 Task: Select the current location as Six Flags Over Georgia, Georgia, United States . Now zoom + , and verify the location . Show zoom slider
Action: Mouse moved to (484, 783)
Screenshot: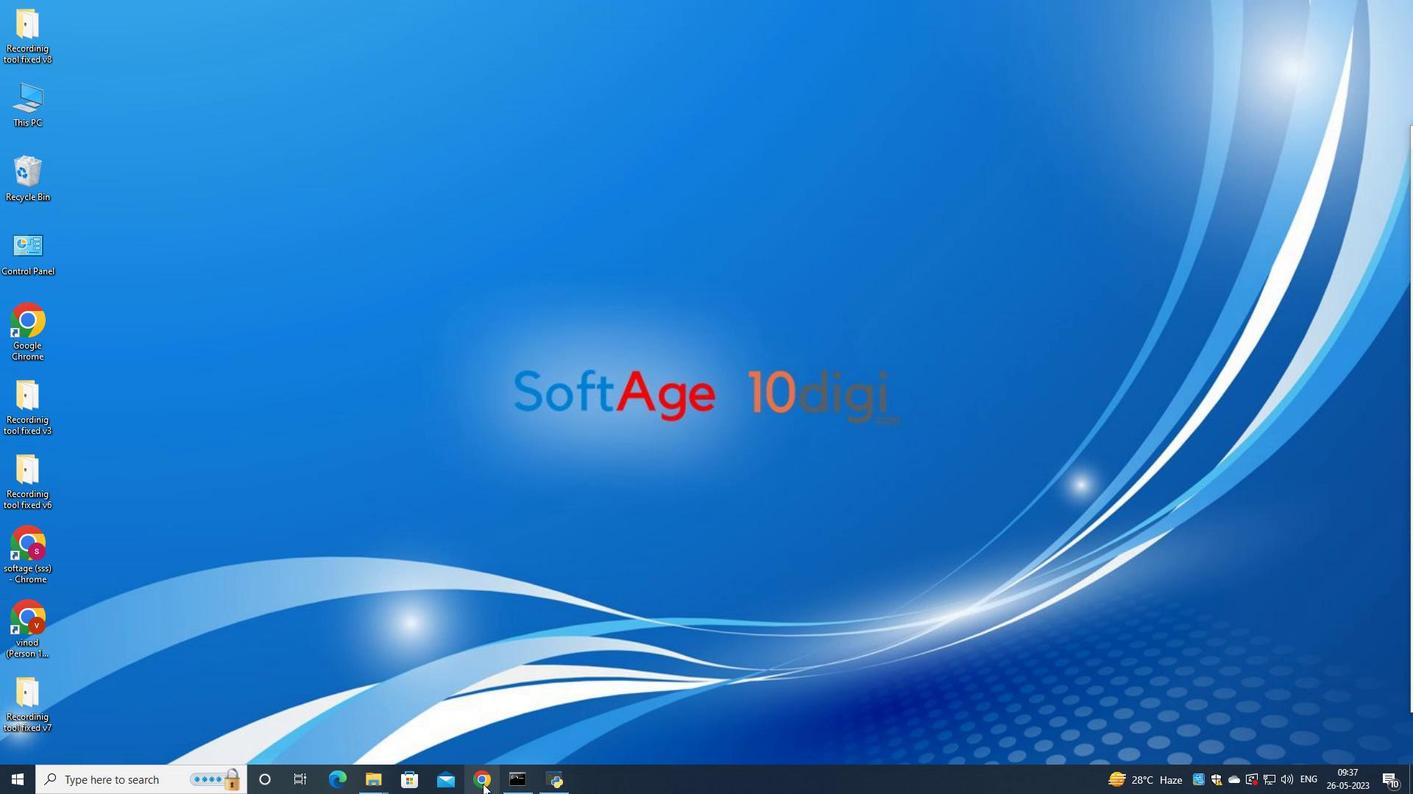 
Action: Mouse pressed left at (484, 783)
Screenshot: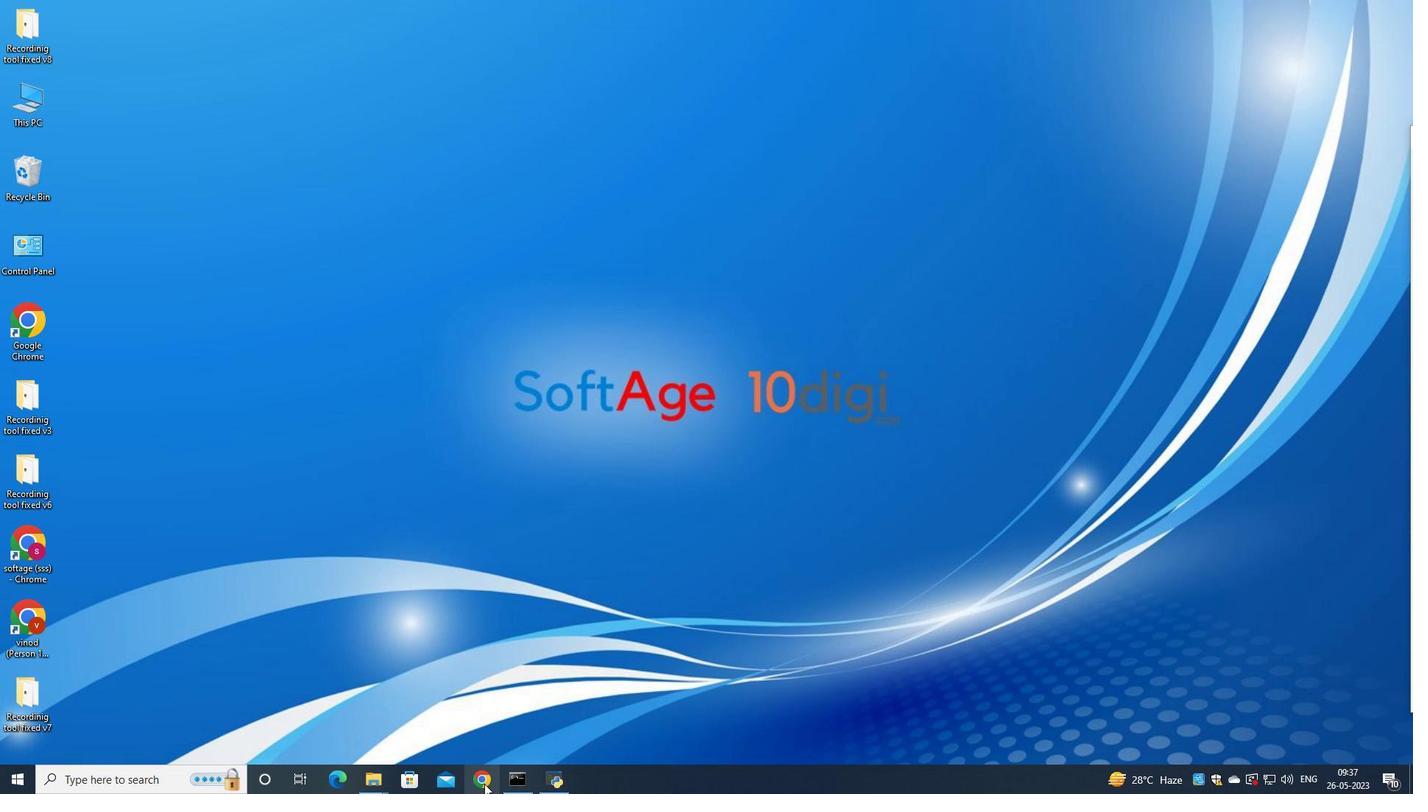 
Action: Mouse moved to (671, 468)
Screenshot: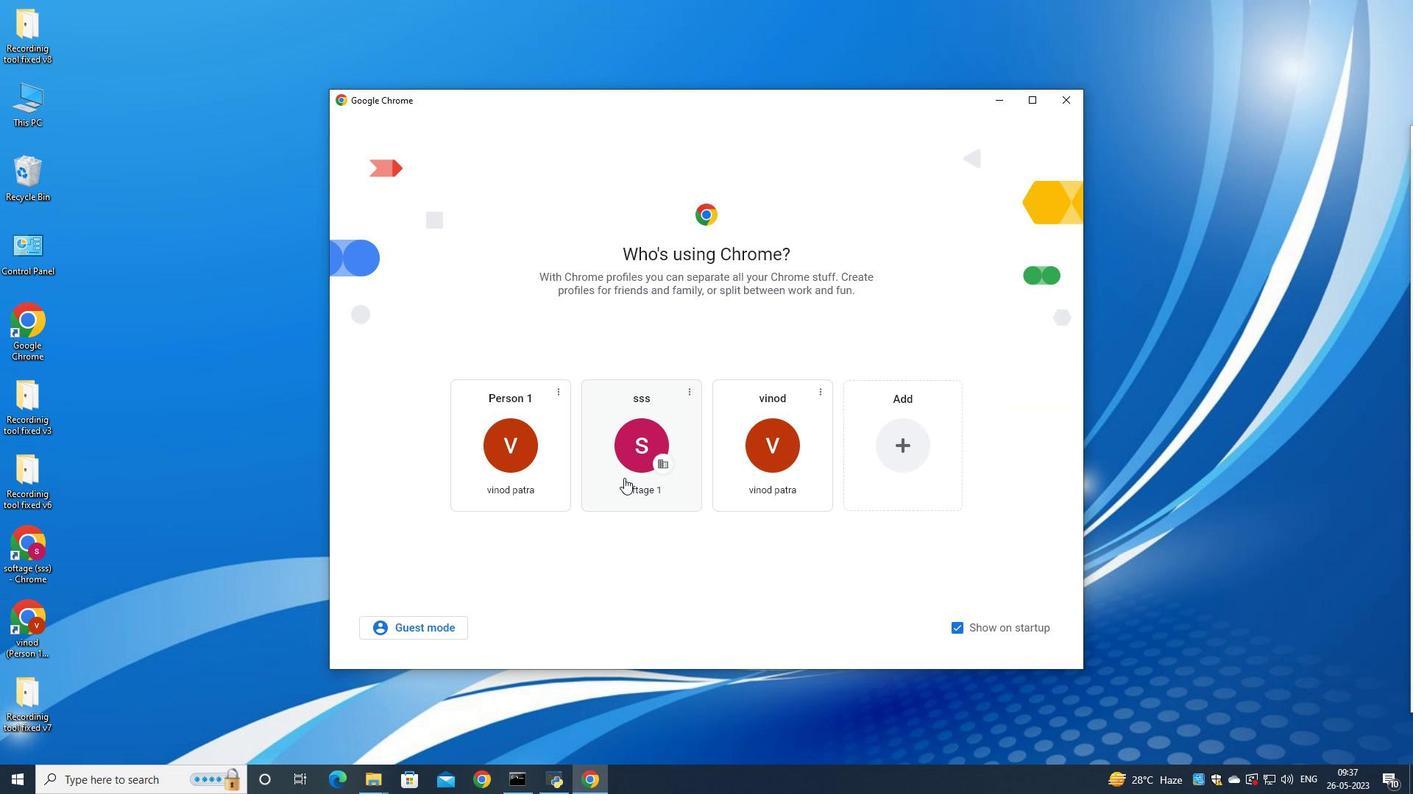 
Action: Mouse pressed left at (671, 468)
Screenshot: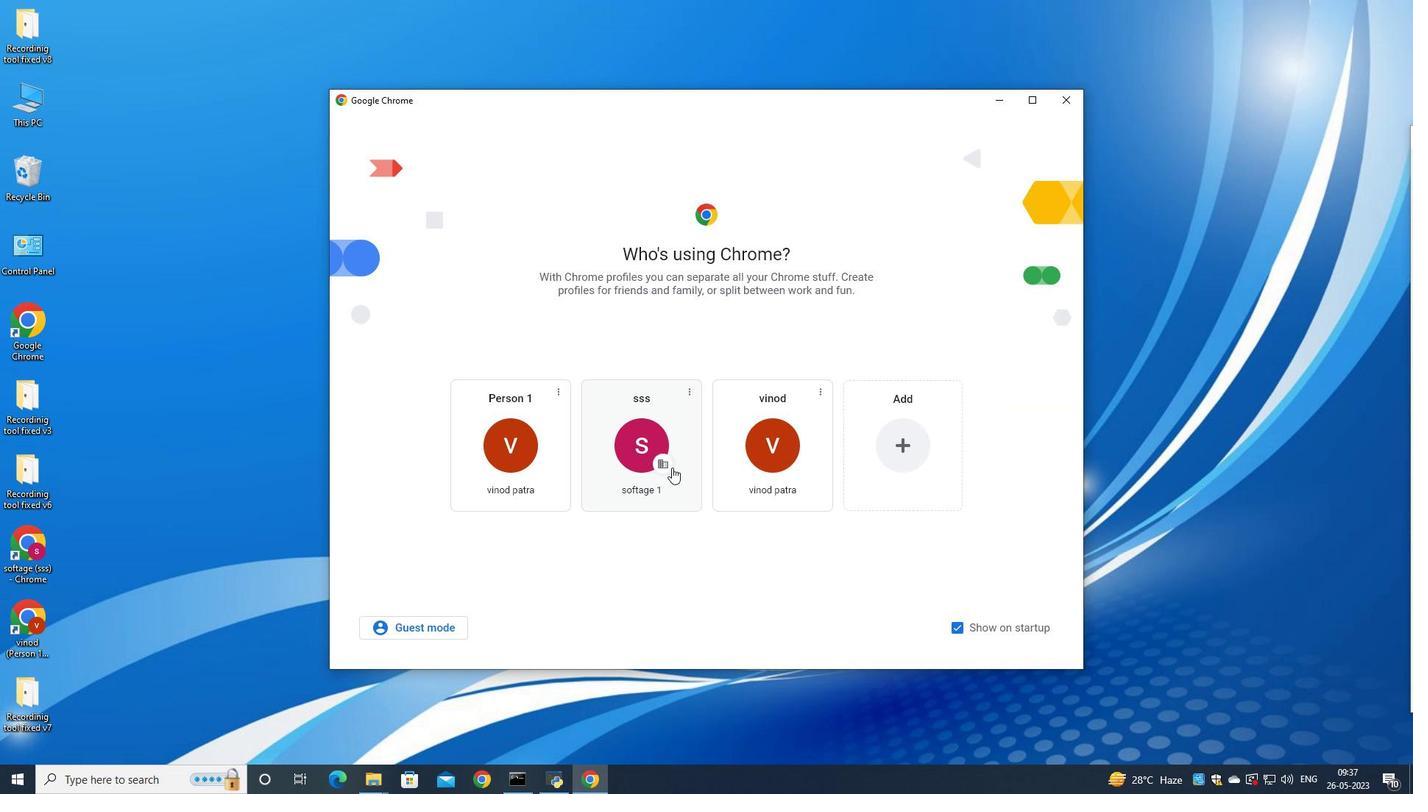 
Action: Mouse moved to (1347, 77)
Screenshot: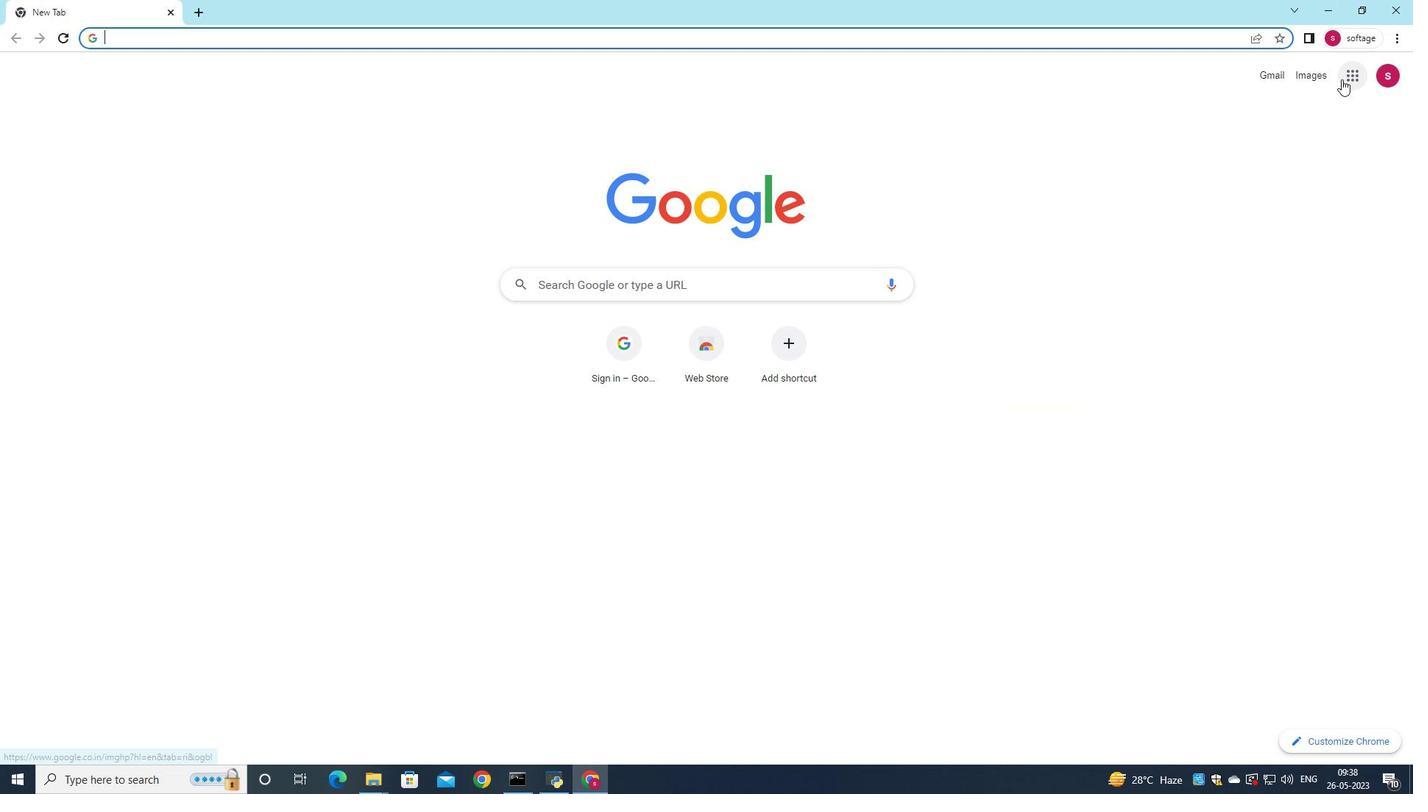 
Action: Mouse pressed left at (1347, 77)
Screenshot: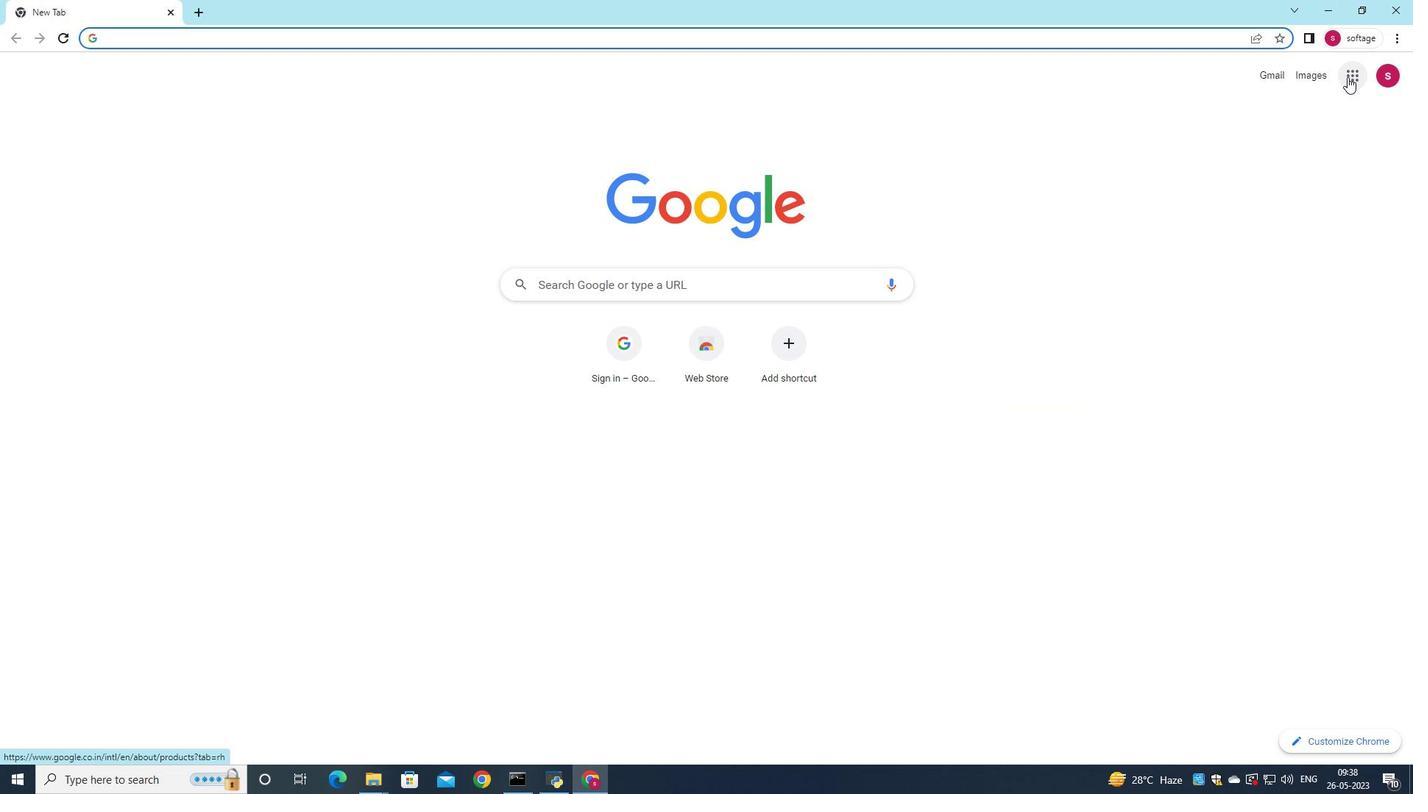 
Action: Mouse moved to (1290, 309)
Screenshot: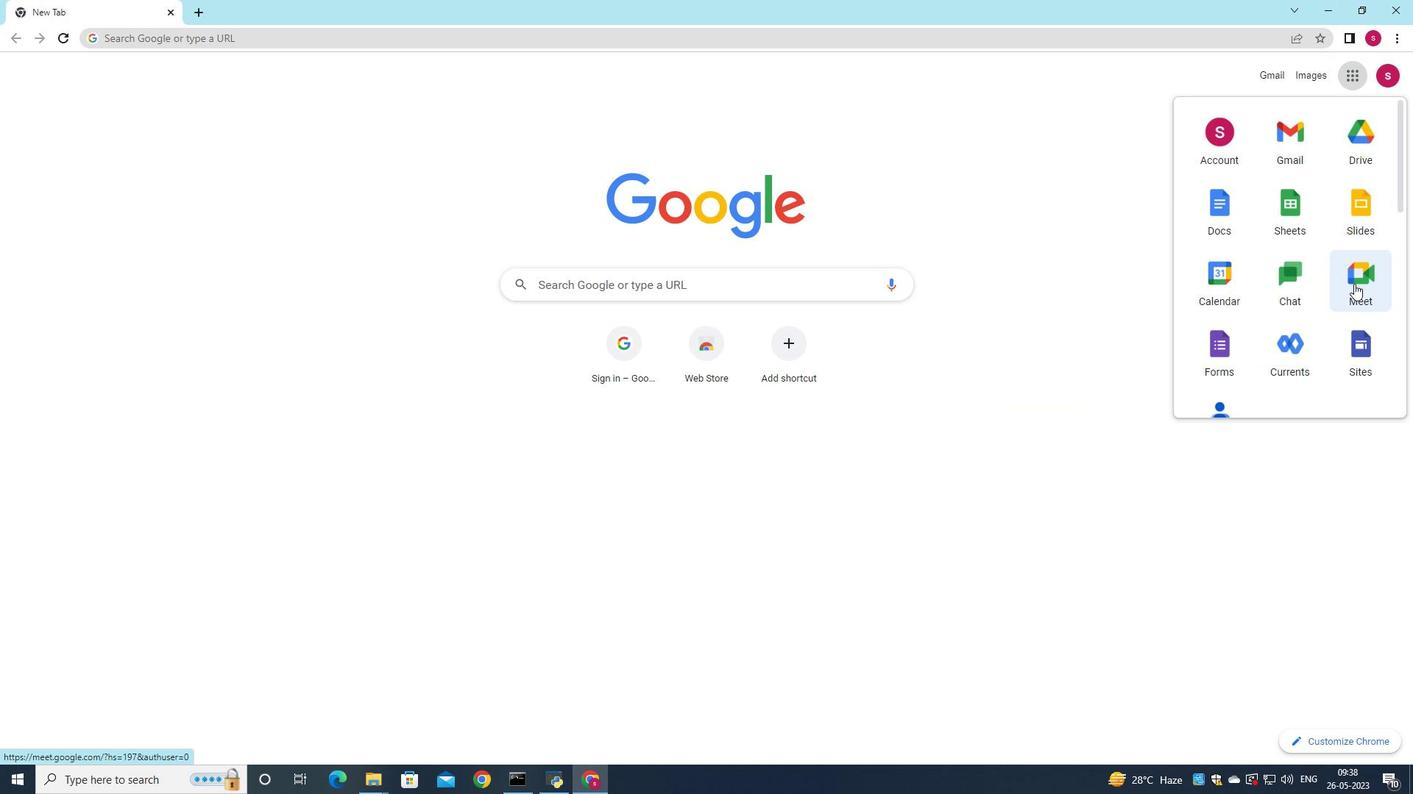 
Action: Mouse scrolled (1290, 309) with delta (0, 0)
Screenshot: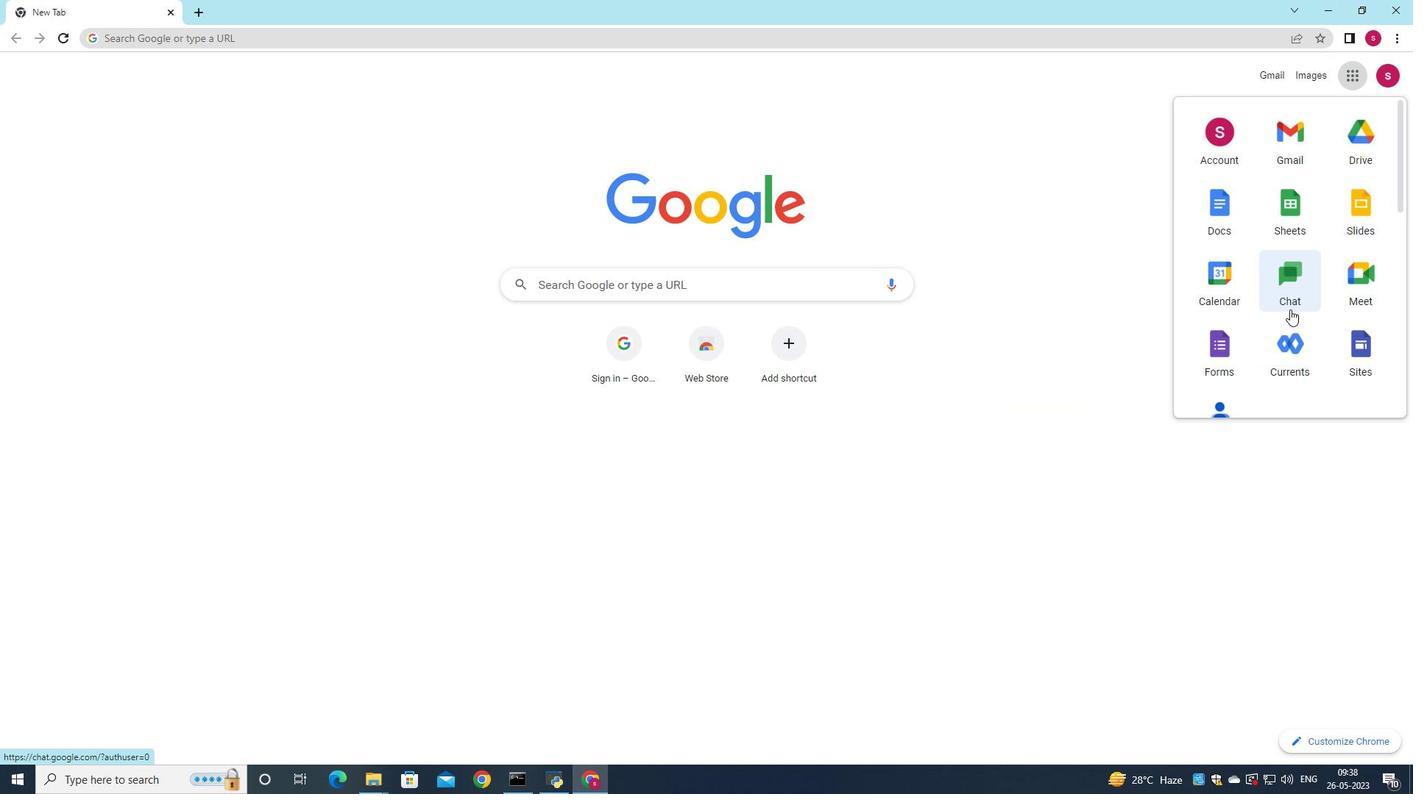
Action: Mouse scrolled (1290, 309) with delta (0, 0)
Screenshot: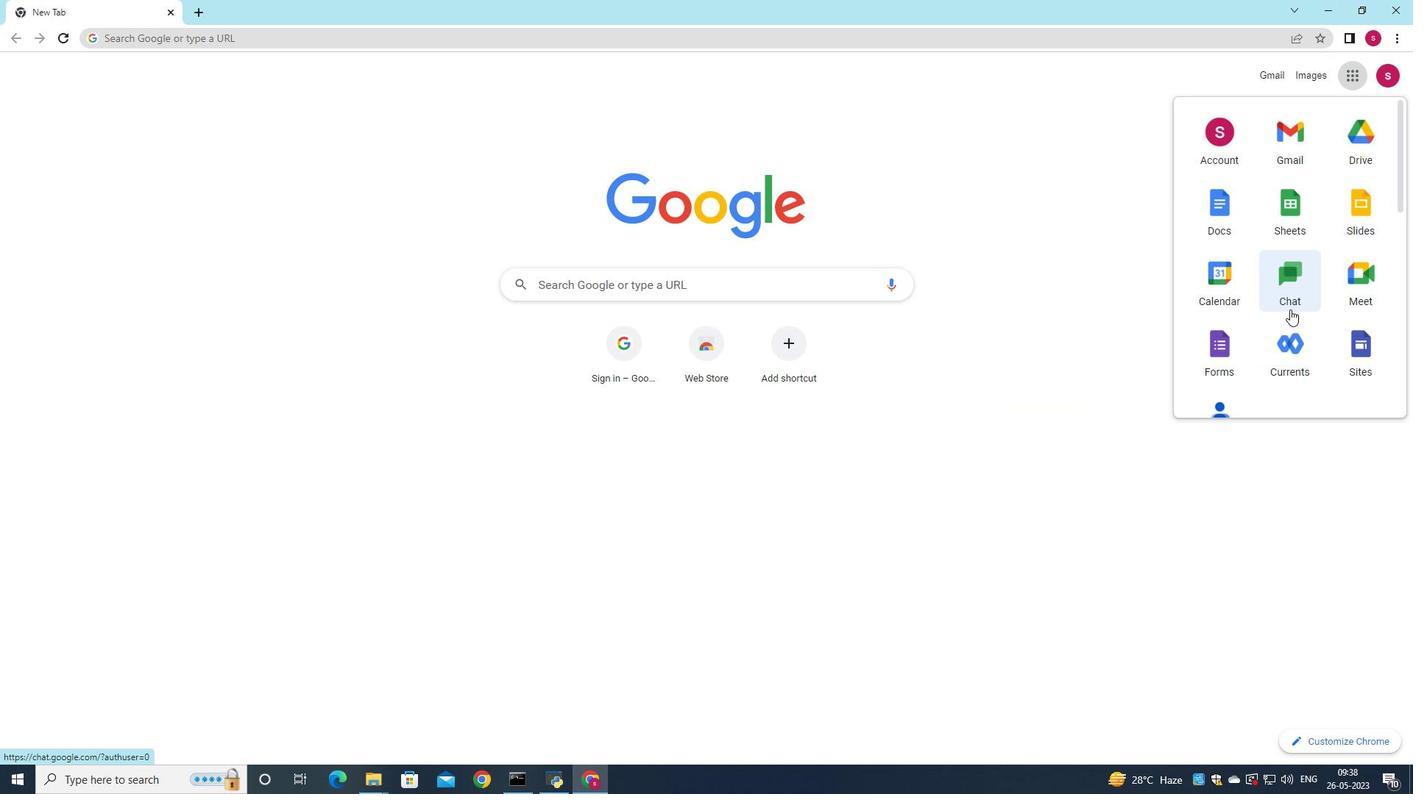 
Action: Mouse moved to (1381, 363)
Screenshot: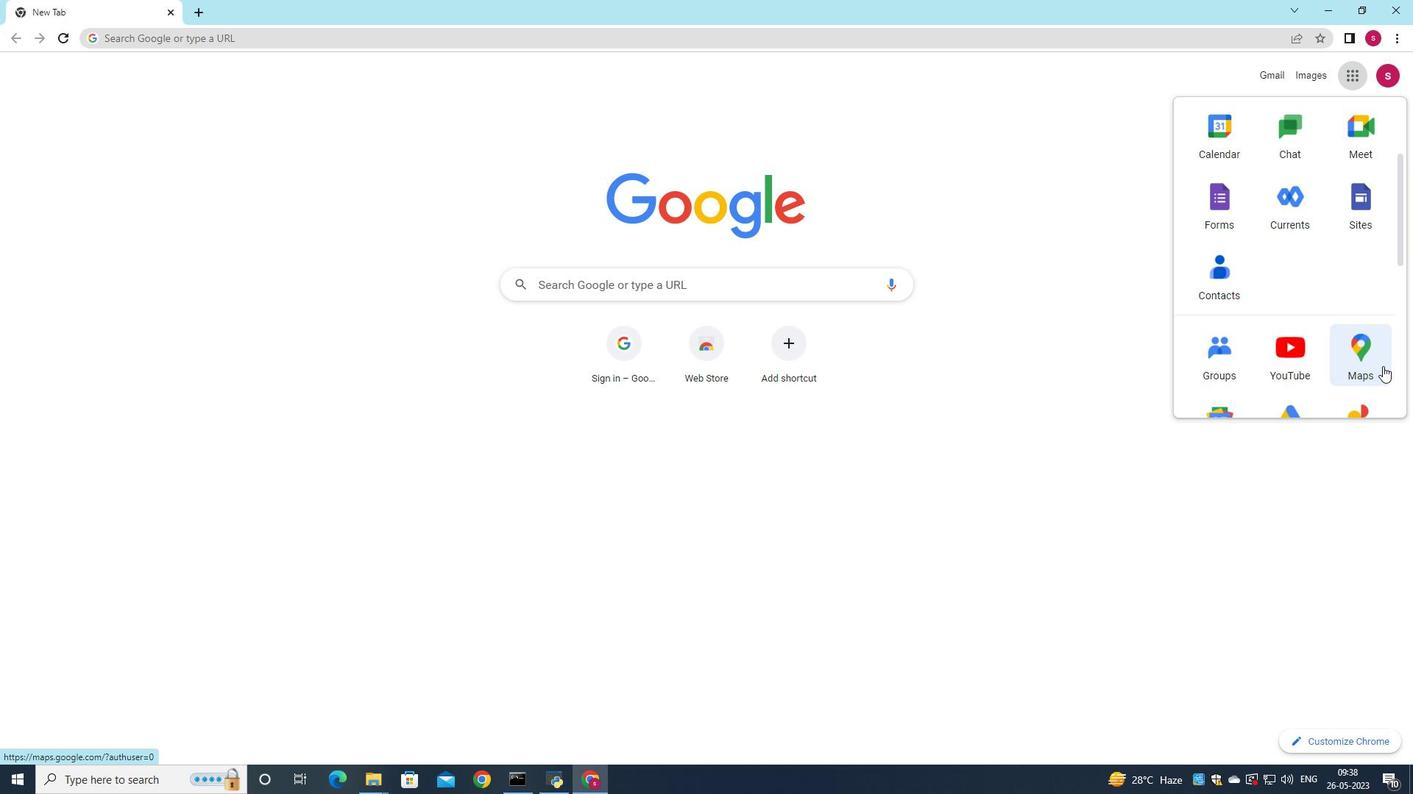 
Action: Mouse pressed left at (1381, 363)
Screenshot: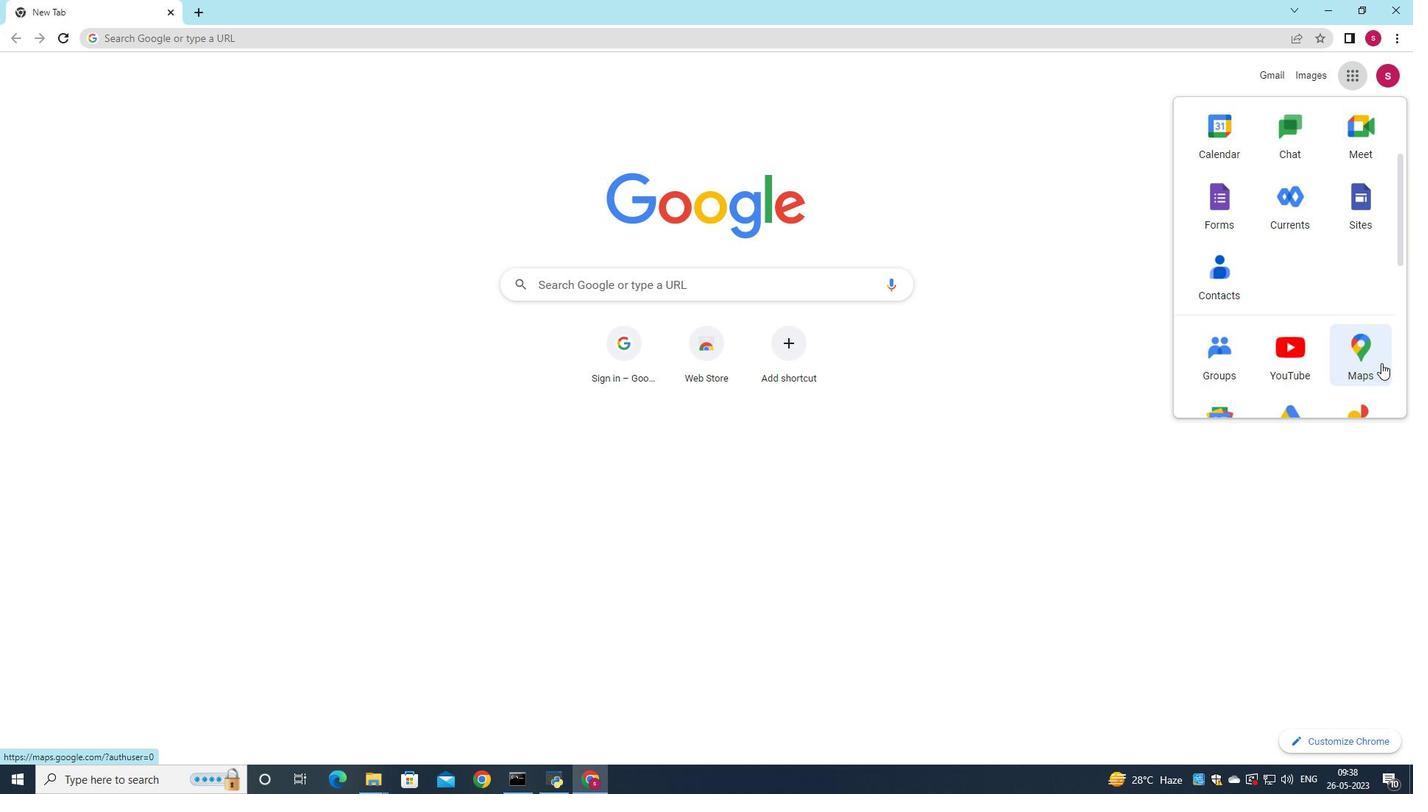 
Action: Mouse moved to (211, 70)
Screenshot: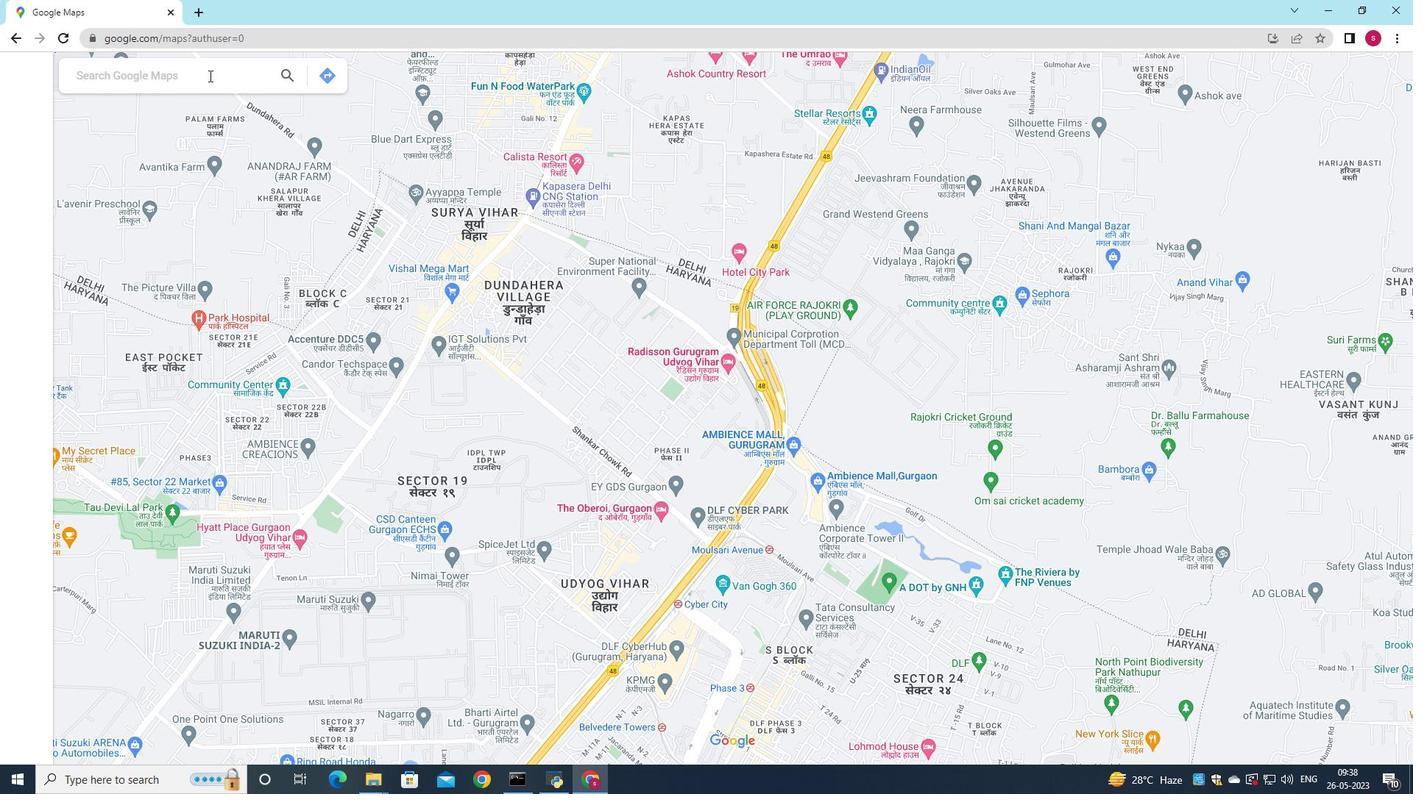 
Action: Mouse pressed left at (211, 70)
Screenshot: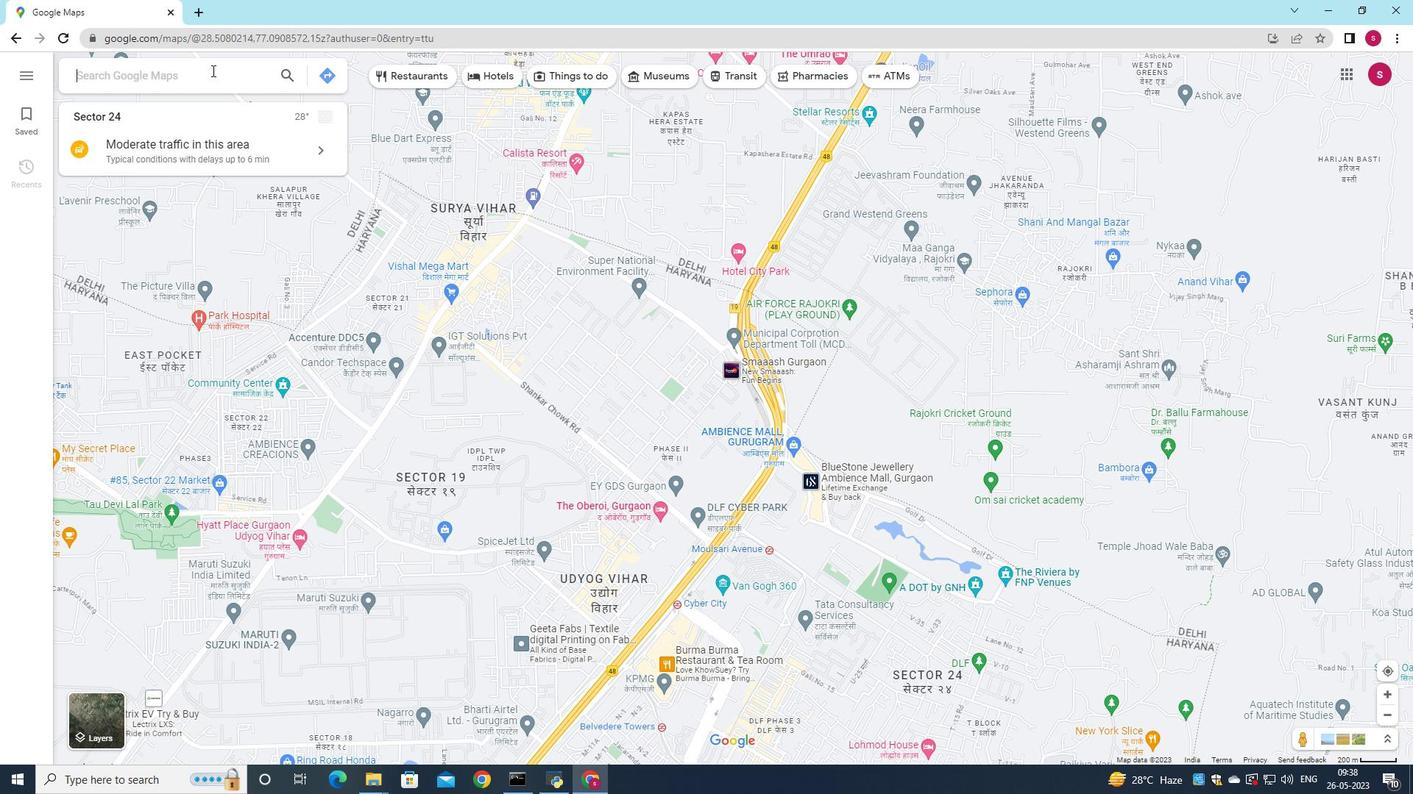 
Action: Key pressed <Key.shift>Six<Key.space><Key.shift><Key.shift><Key.shift><Key.shift><Key.shift><Key.shift><Key.shift><Key.shift><Key.shift><Key.shift><Key.shift><Key.shift><Key.shift><Key.shift><Key.shift><Key.shift><Key.shift><Key.shift><Key.shift><Key.shift><Key.shift><Key.shift><Key.shift><Key.shift><Key.shift>Flags<Key.space><Key.shift>Overs<Key.backspace><Key.space><Key.shift>Georgia,<Key.shift><Key.shift><Key.shift><Key.shift><Key.shift><Key.shift><Key.shift>Ger<Key.backspace>orgia,<Key.shift>United<Key.space><Key.shift>States
Screenshot: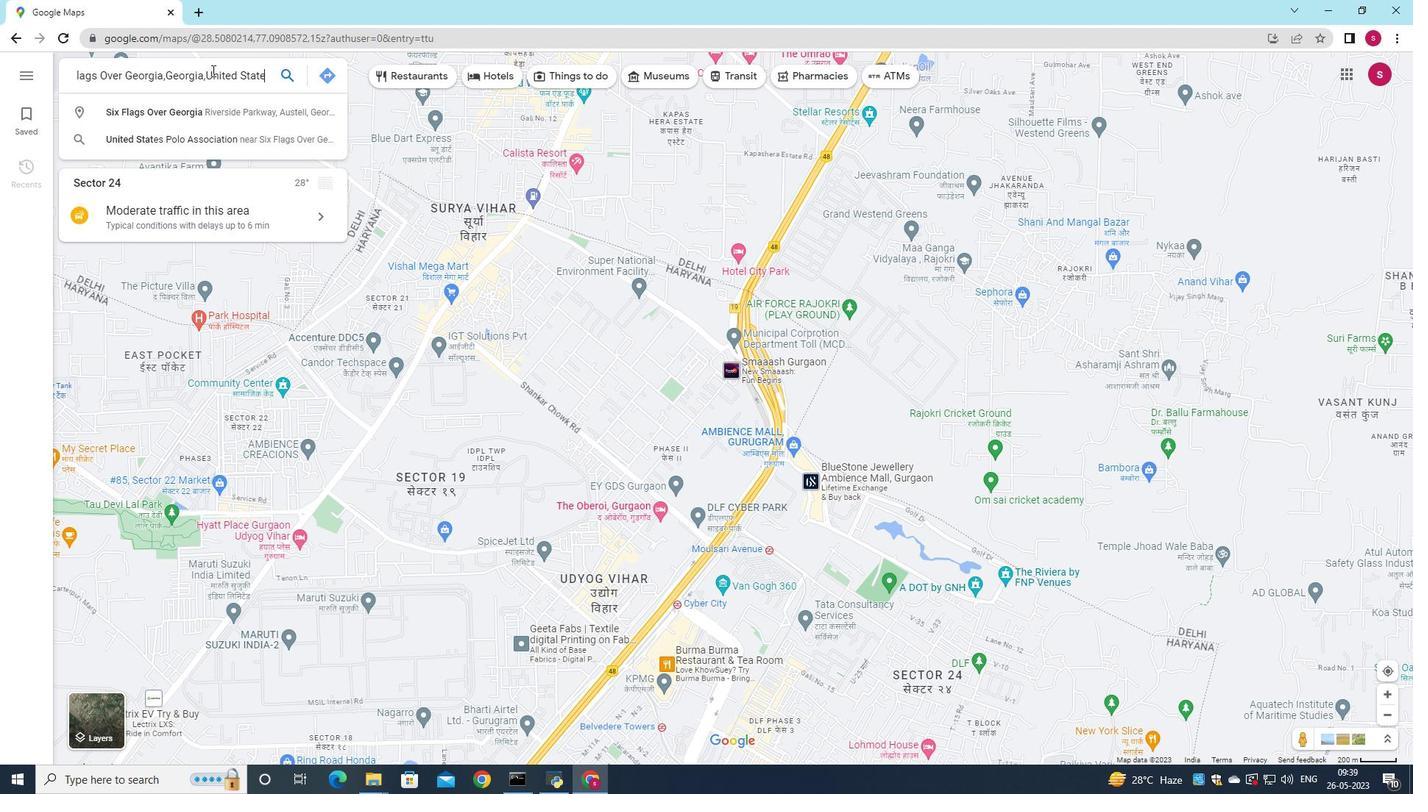 
Action: Mouse moved to (284, 69)
Screenshot: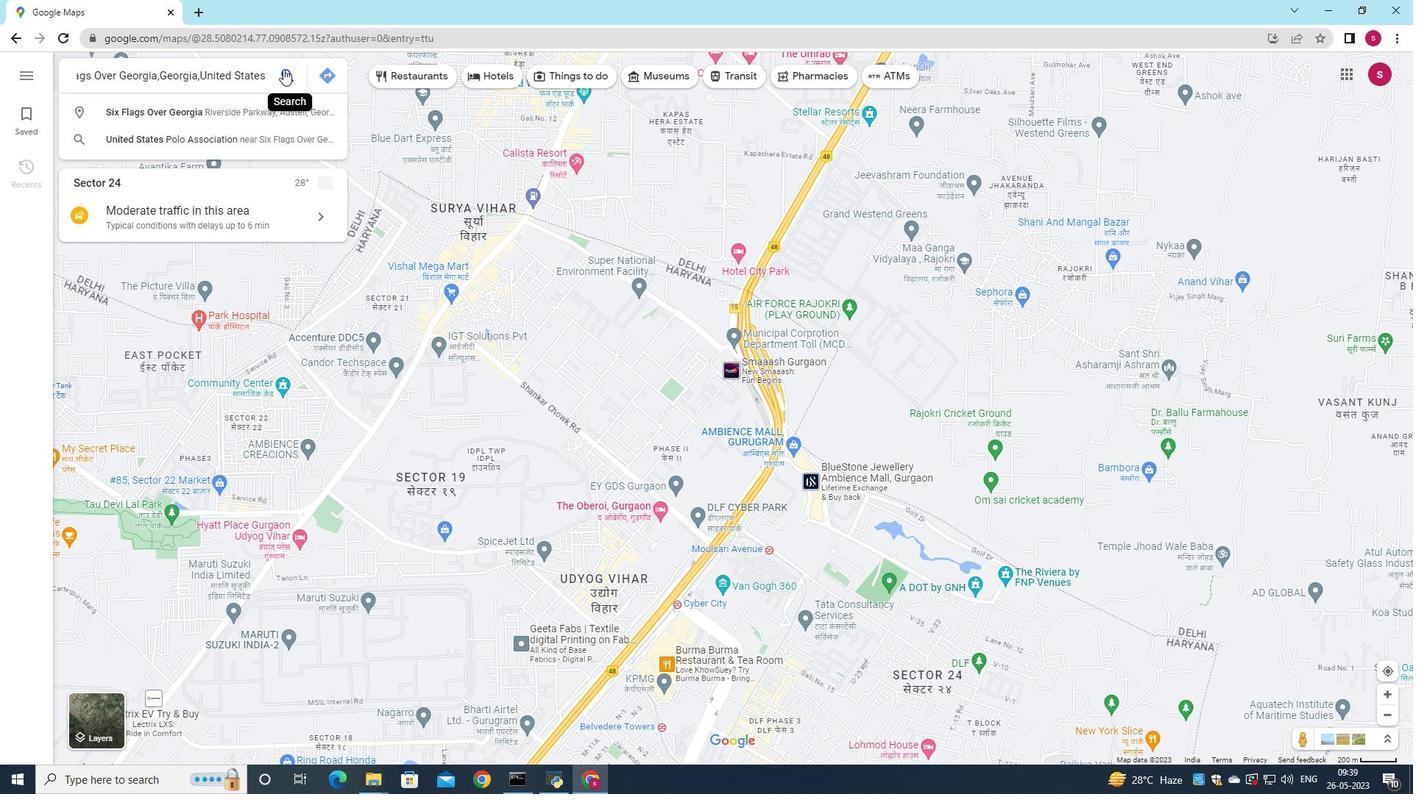 
Action: Mouse pressed left at (284, 69)
Screenshot: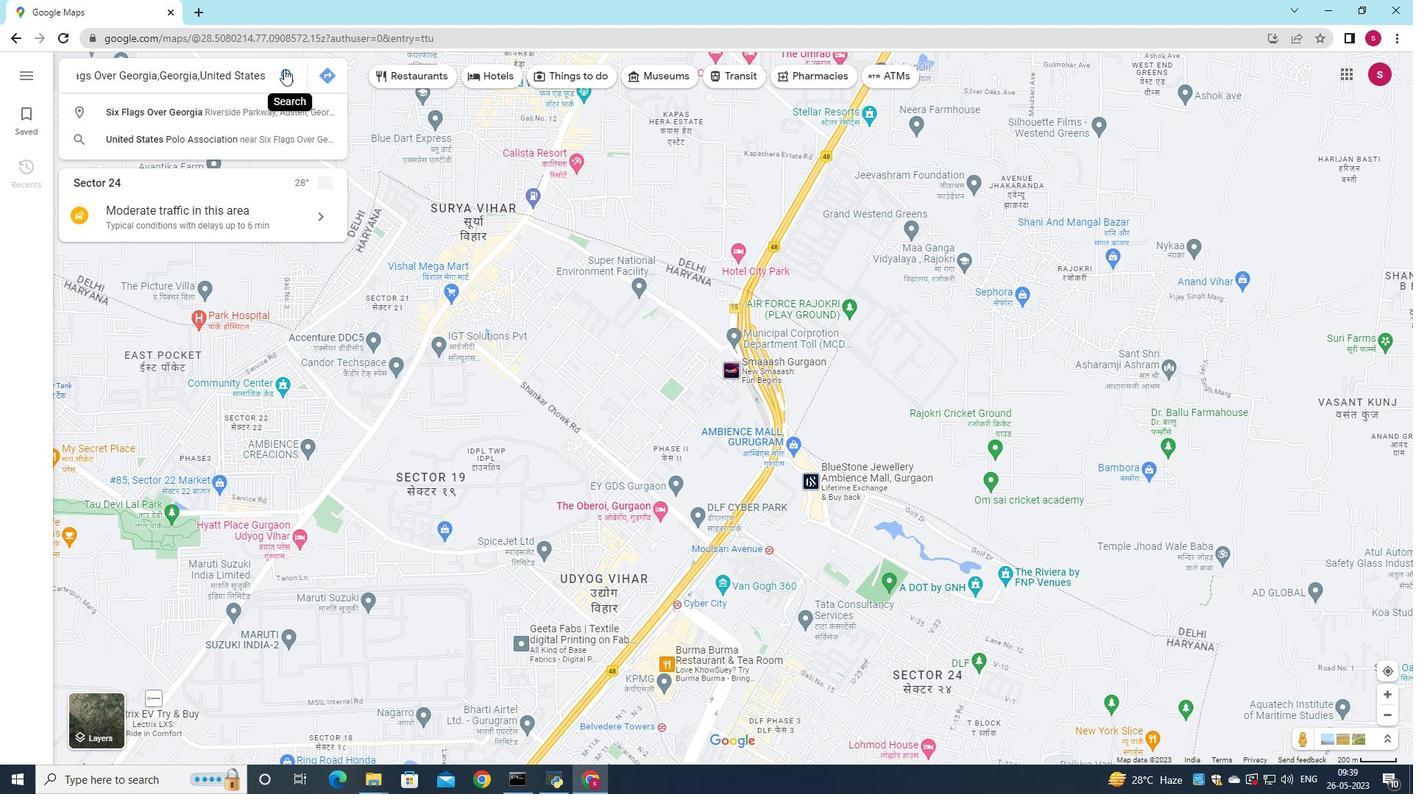 
Action: Mouse moved to (1382, 694)
Screenshot: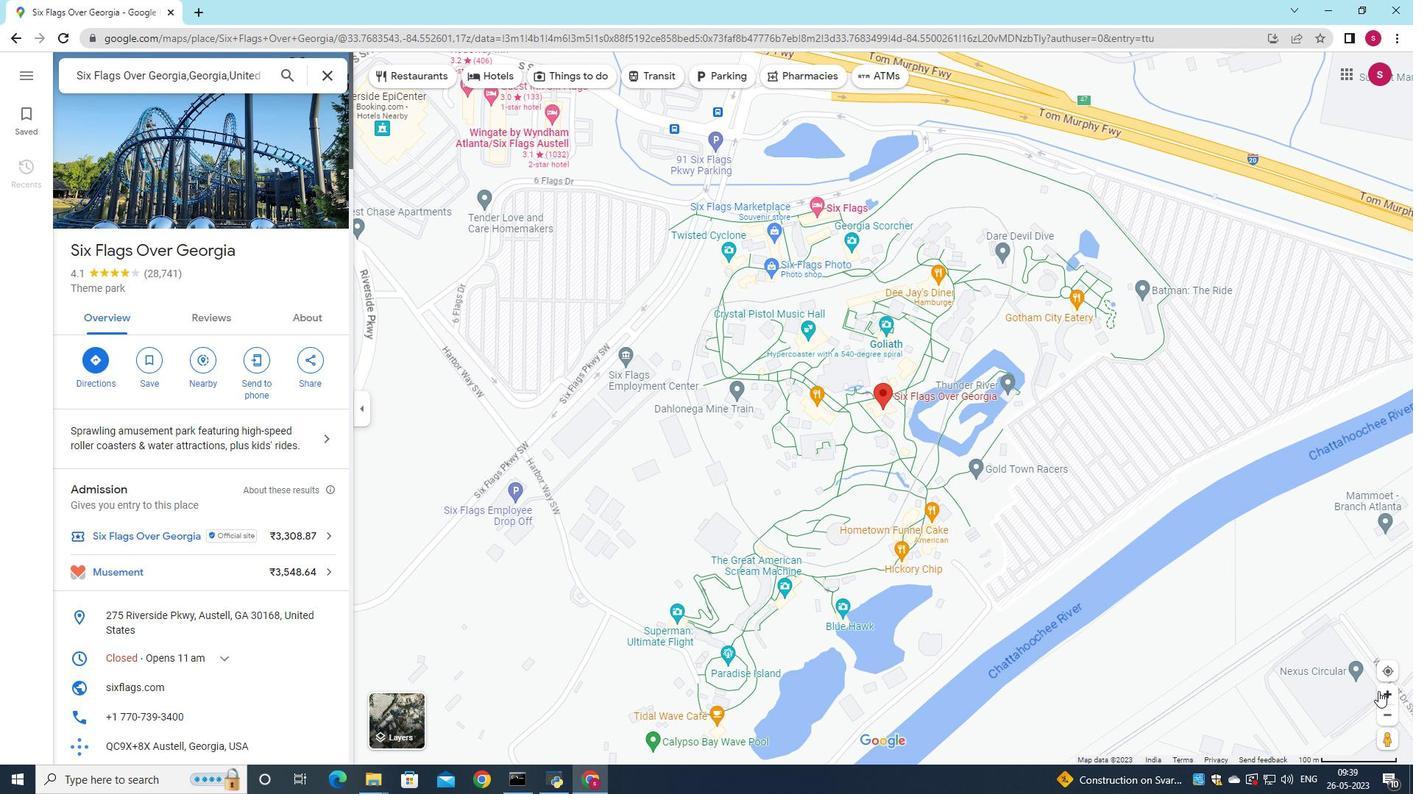 
Action: Mouse pressed left at (1382, 694)
Screenshot: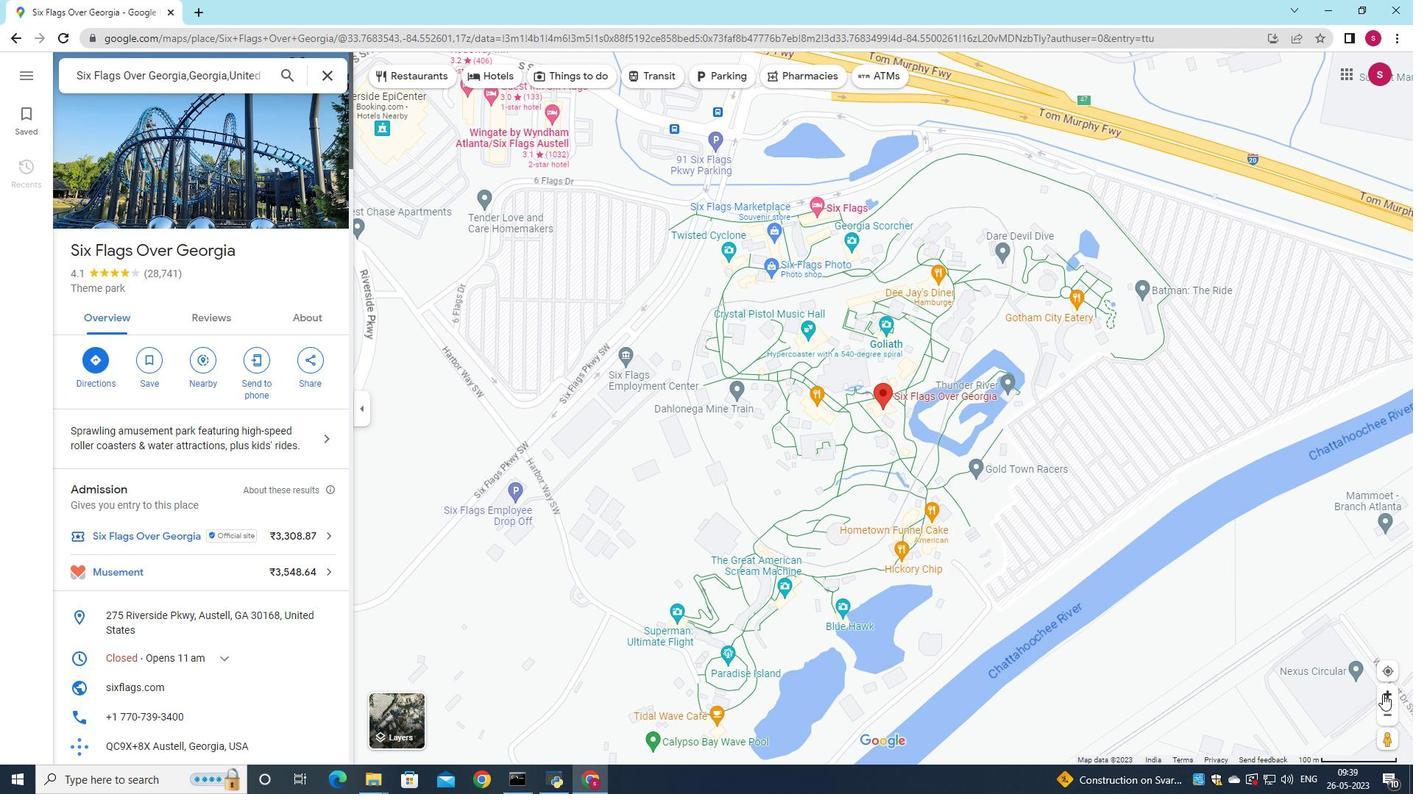 
Action: Mouse pressed left at (1382, 694)
Screenshot: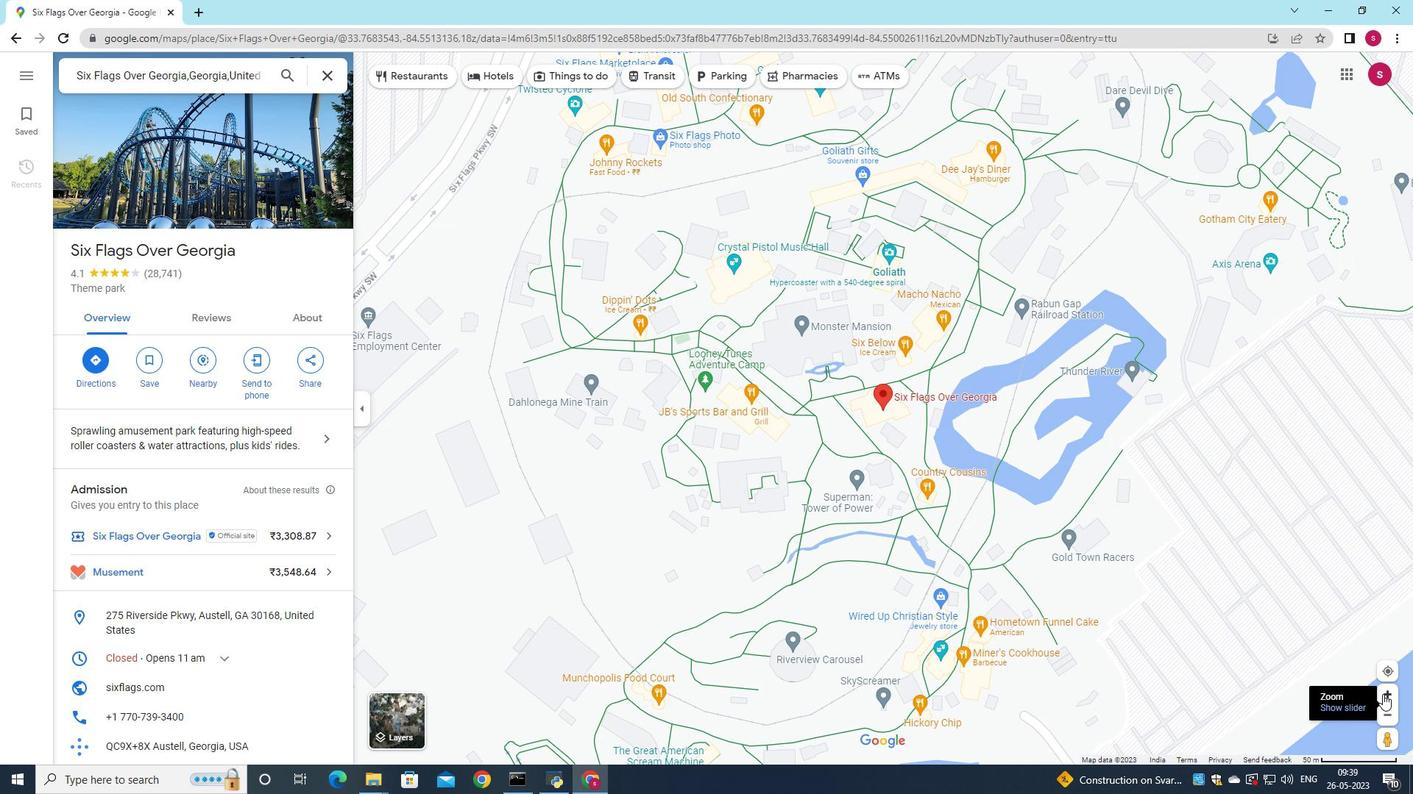 
Action: Mouse moved to (1348, 705)
Screenshot: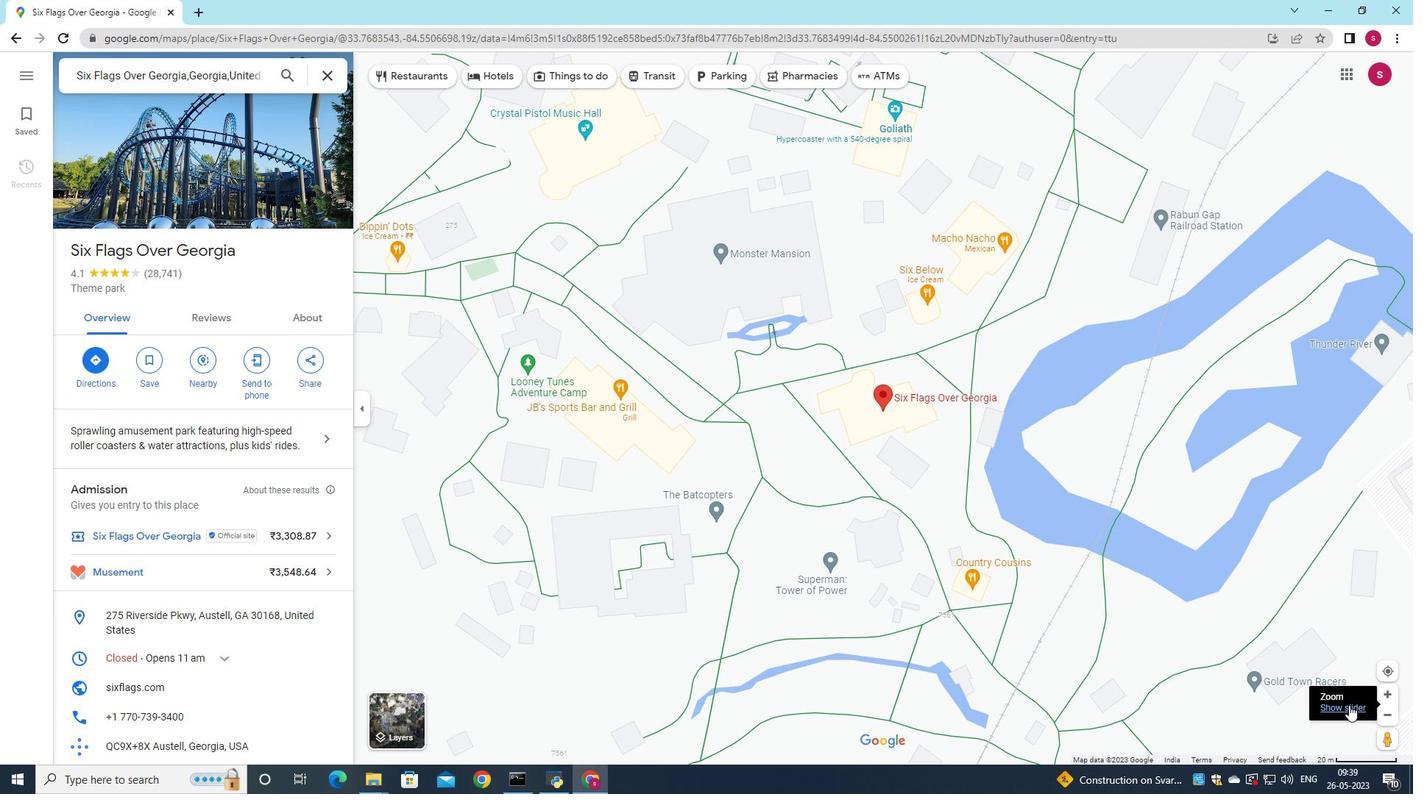 
Action: Mouse pressed left at (1348, 705)
Screenshot: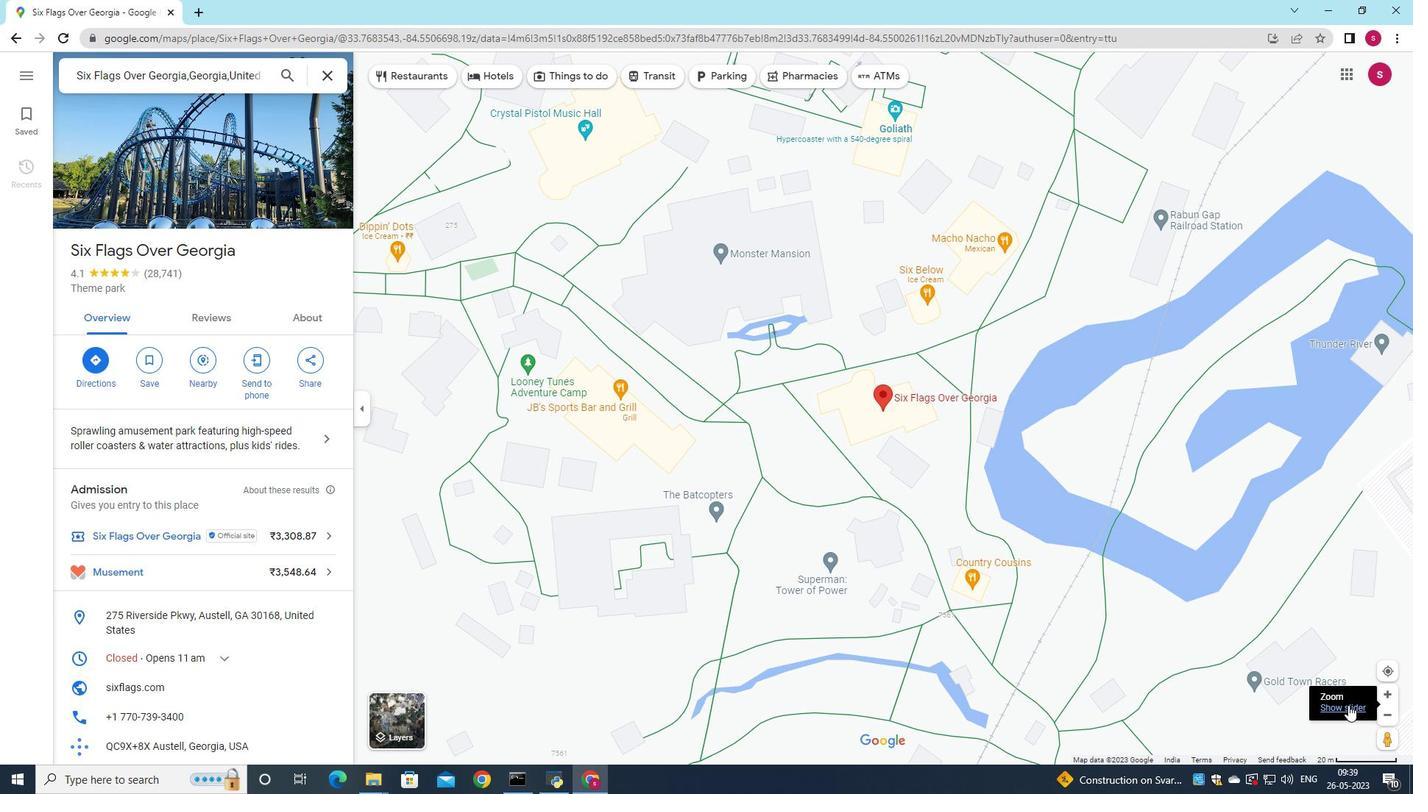 
